 Task: Schedule a Microsoft Teams meeting titled 'Global Team Meeting' on Thu 08/10/23 from 3:00 PM Dhaka time to 3:30 PM Kathmandu time, and include a message about the meeting.
Action: Mouse moved to (7, 63)
Screenshot: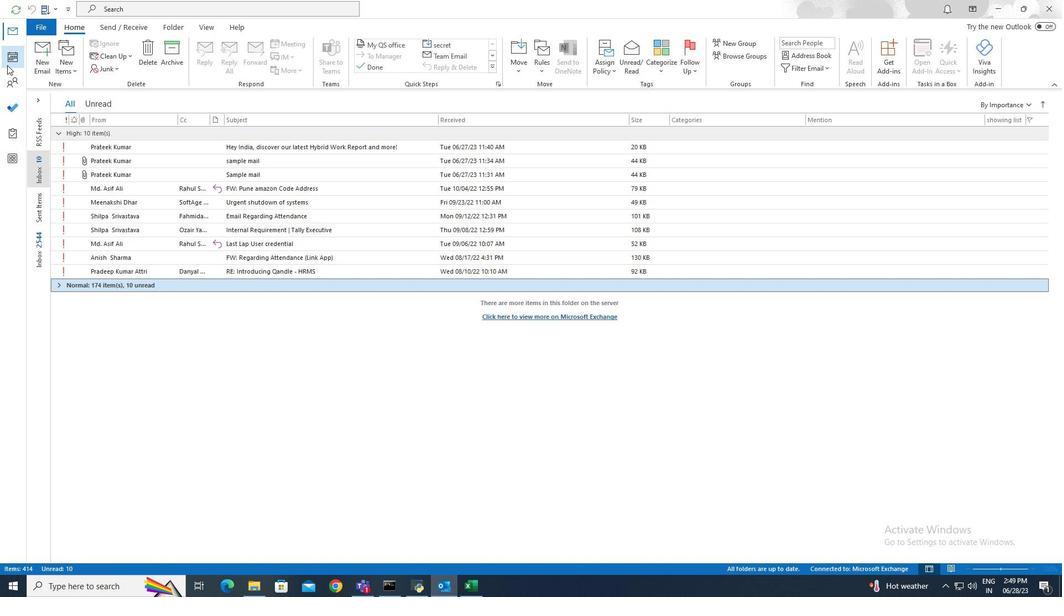 
Action: Mouse pressed left at (7, 63)
Screenshot: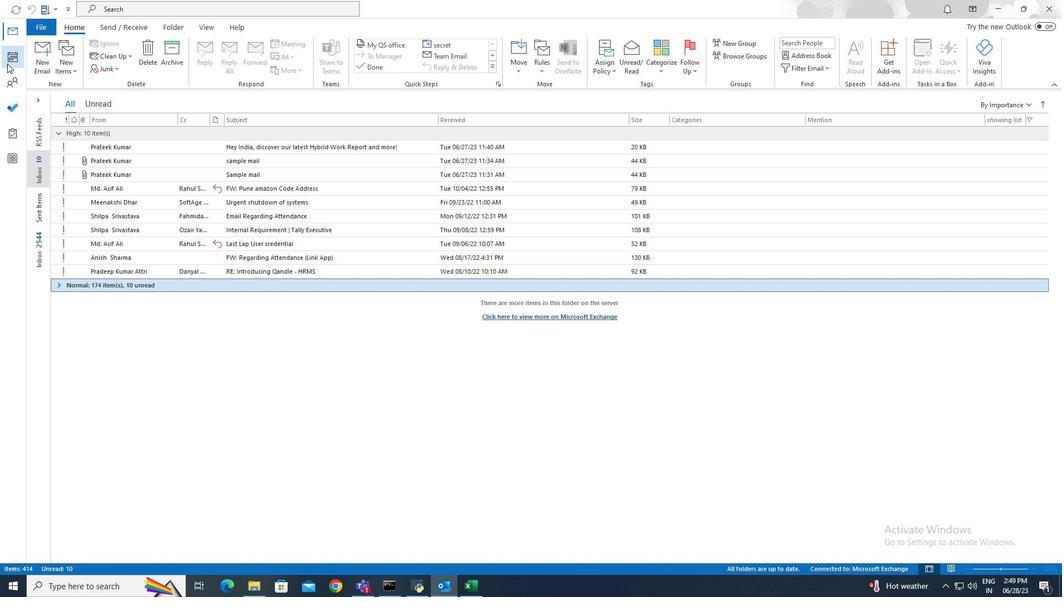 
Action: Mouse moved to (83, 42)
Screenshot: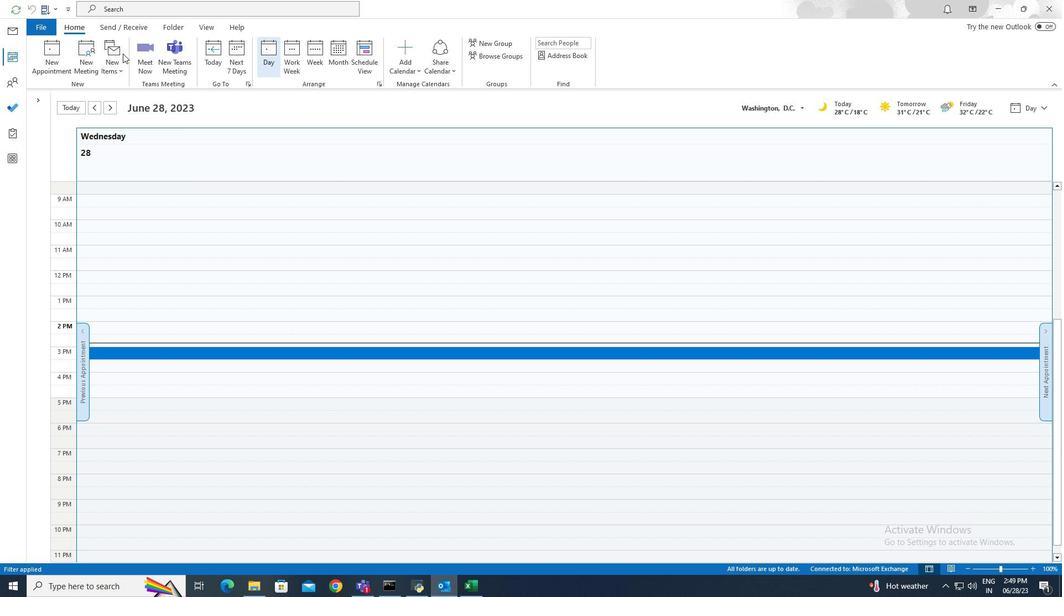 
Action: Mouse pressed left at (83, 42)
Screenshot: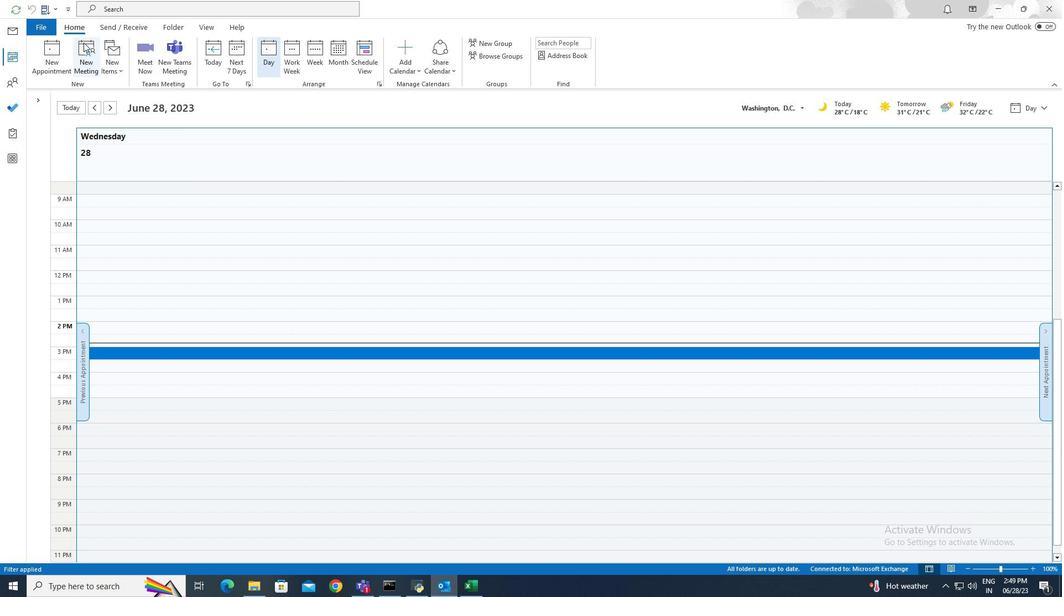 
Action: Mouse moved to (114, 143)
Screenshot: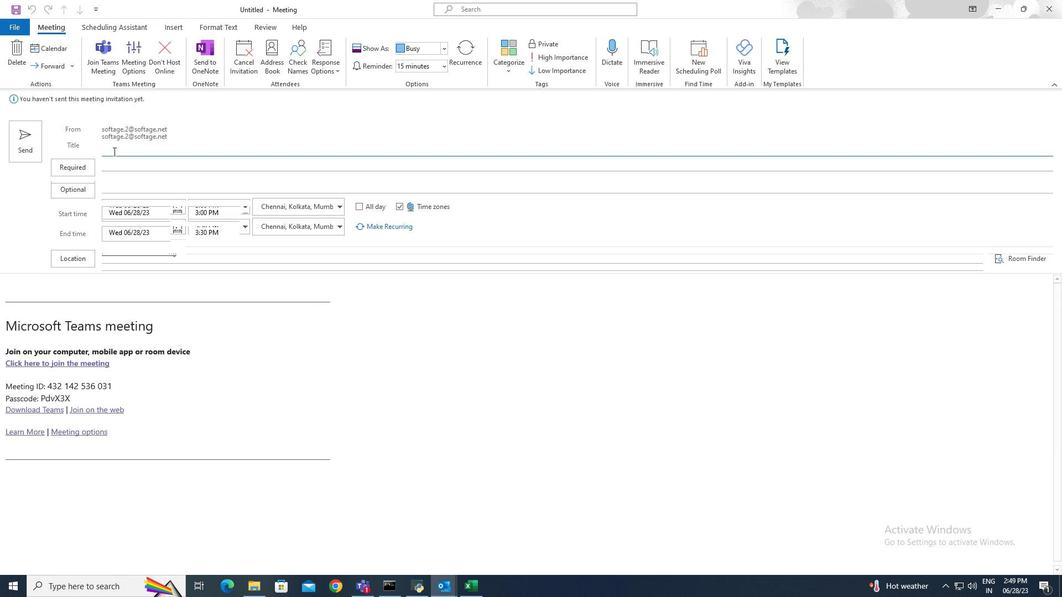 
Action: Key pressed <Key.shift><Key.shift><Key.shift><Key.shift><Key.shift><Key.shift><Key.shift><Key.shift><Key.shift><Key.shift><Key.shift><Key.shift><Key.shift><Key.shift>Global<Key.space><Key.shift>Team<Key.space><Key.shift>Meeting
Screenshot: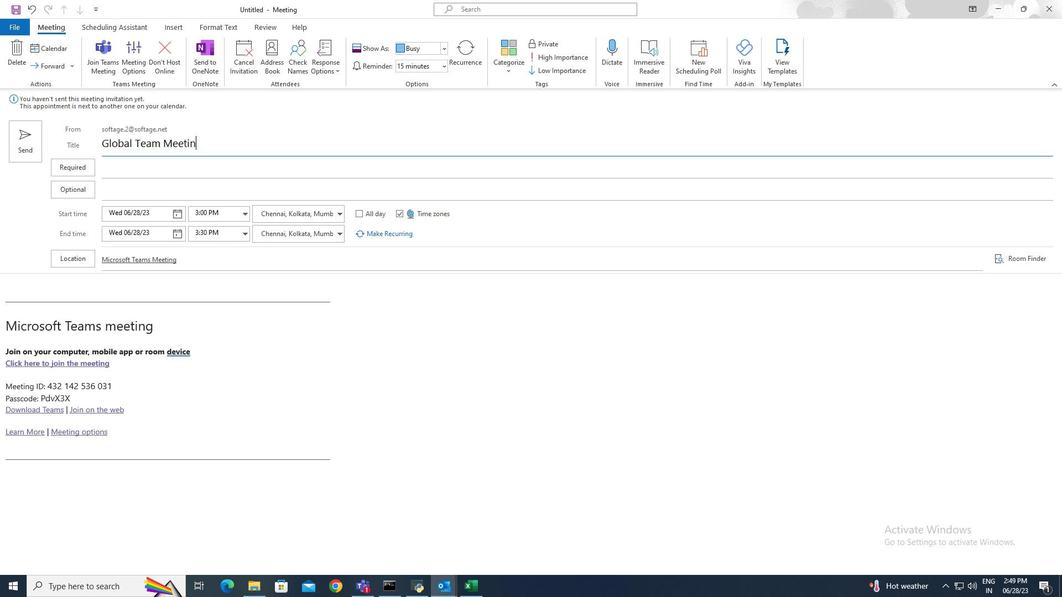 
Action: Mouse moved to (176, 218)
Screenshot: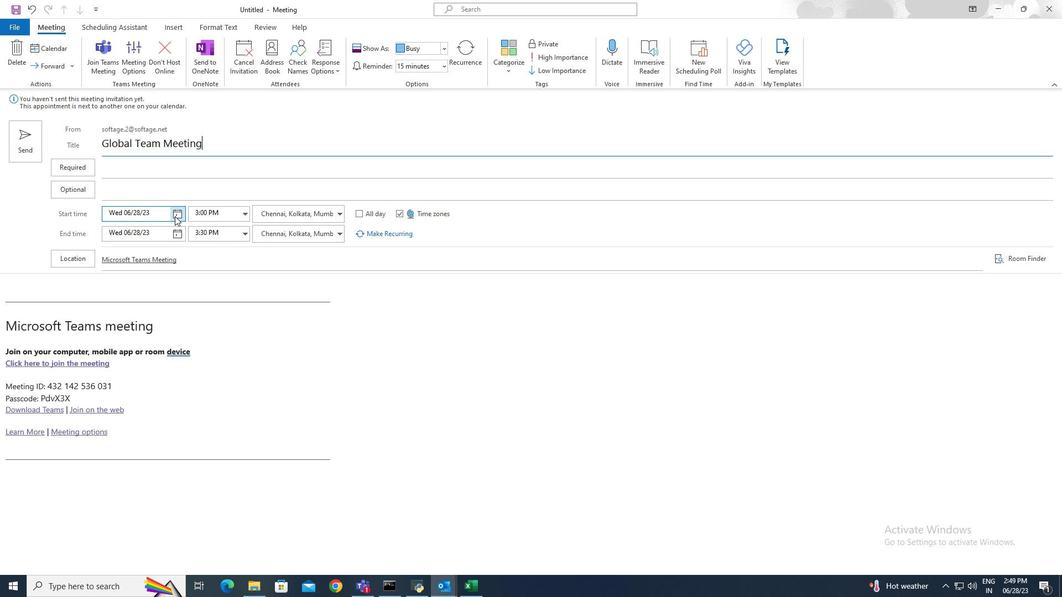 
Action: Mouse pressed left at (176, 218)
Screenshot: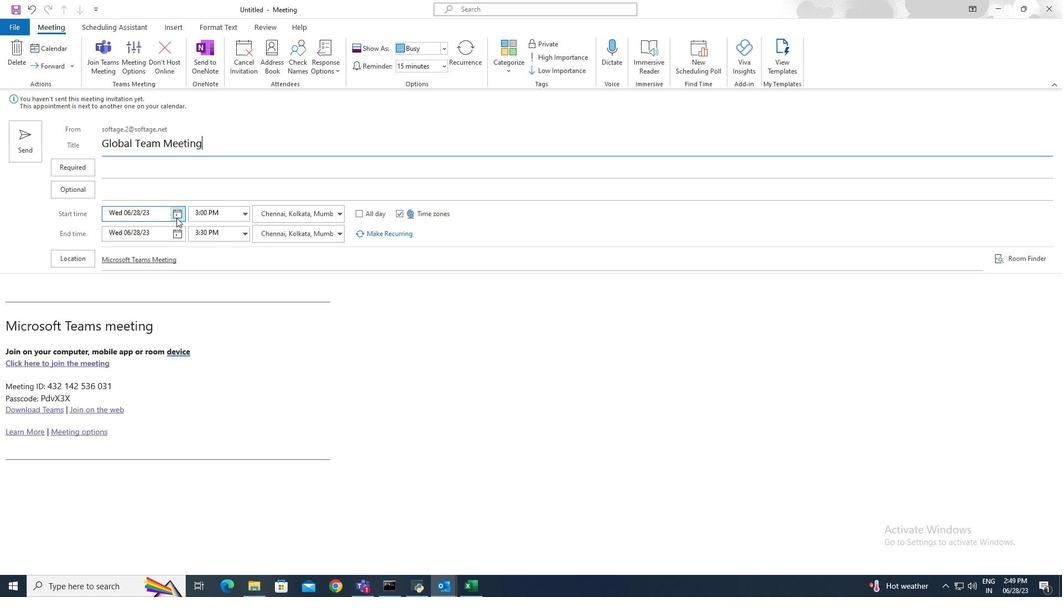 
Action: Mouse moved to (176, 231)
Screenshot: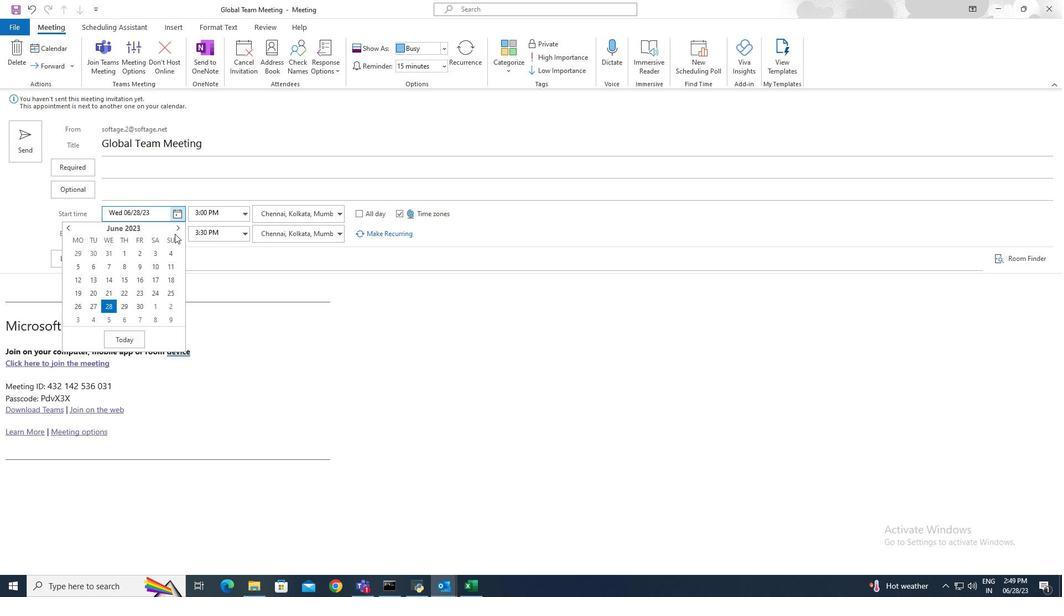 
Action: Mouse pressed left at (176, 231)
Screenshot: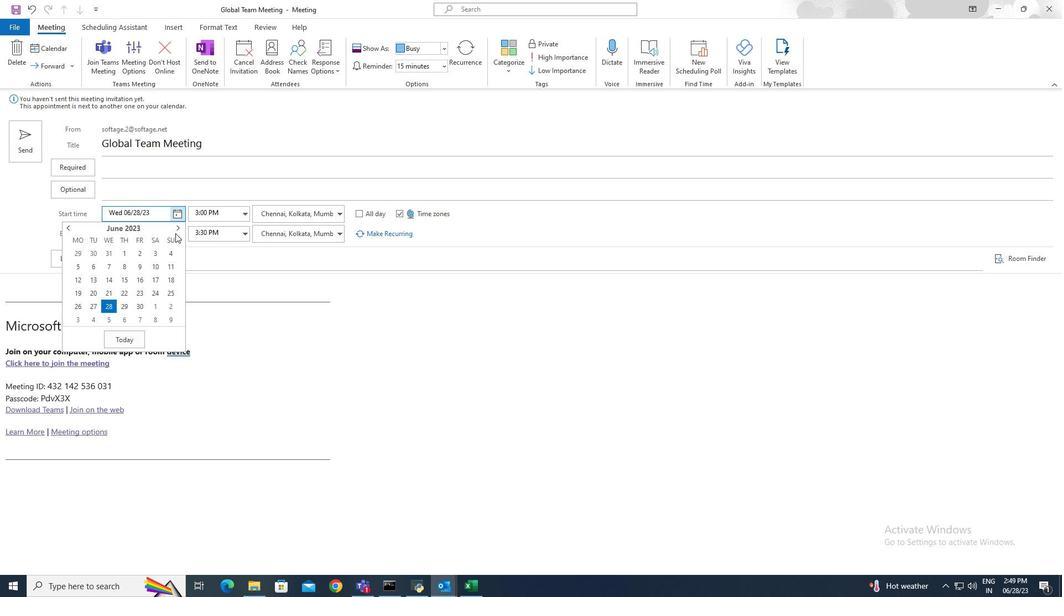 
Action: Mouse pressed left at (176, 231)
Screenshot: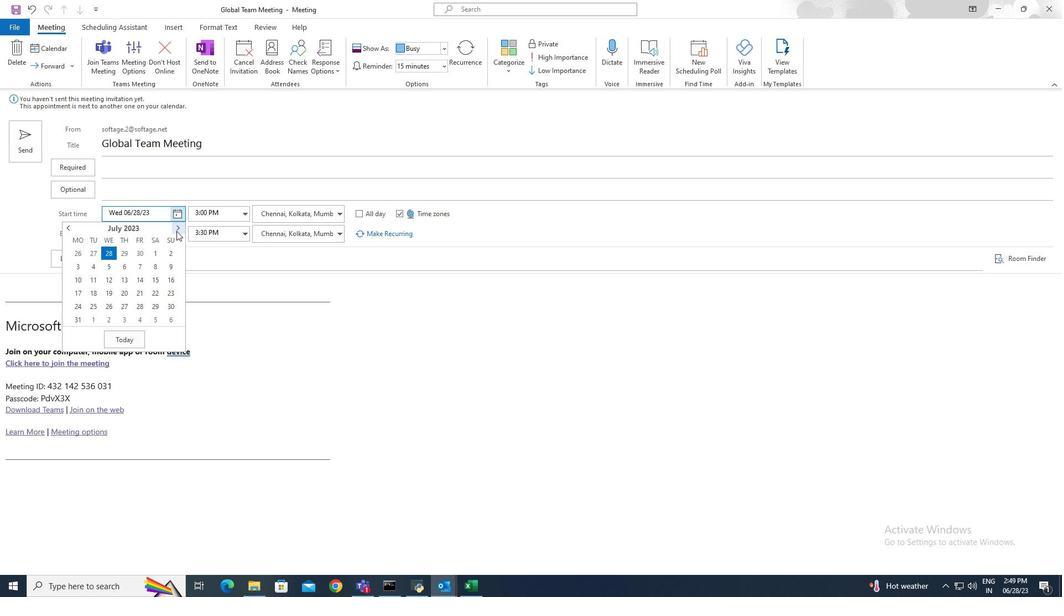 
Action: Mouse moved to (125, 265)
Screenshot: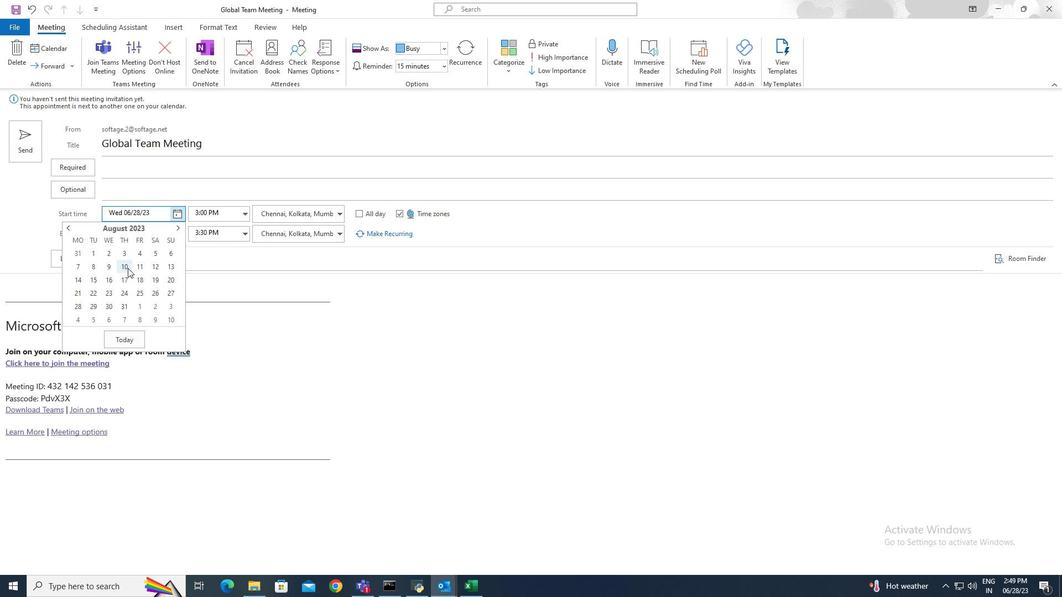 
Action: Mouse pressed left at (125, 265)
Screenshot: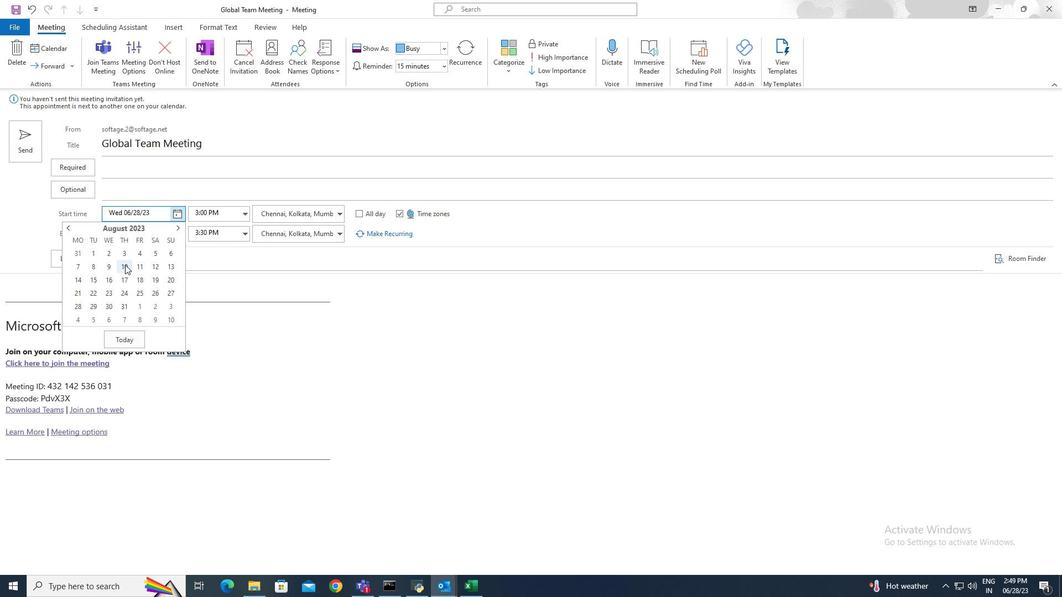 
Action: Mouse moved to (339, 214)
Screenshot: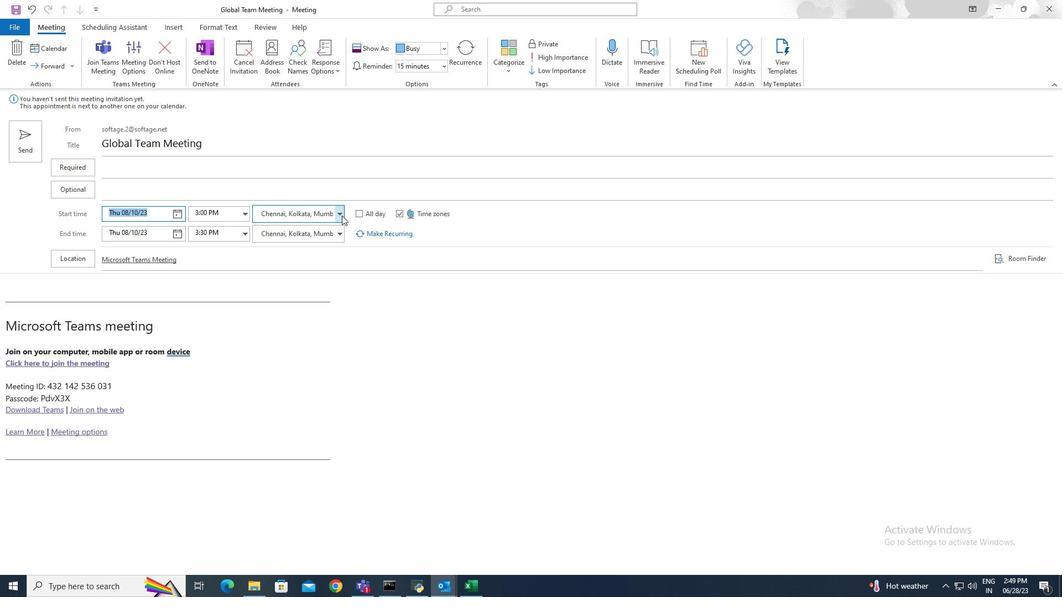 
Action: Mouse pressed left at (339, 214)
Screenshot: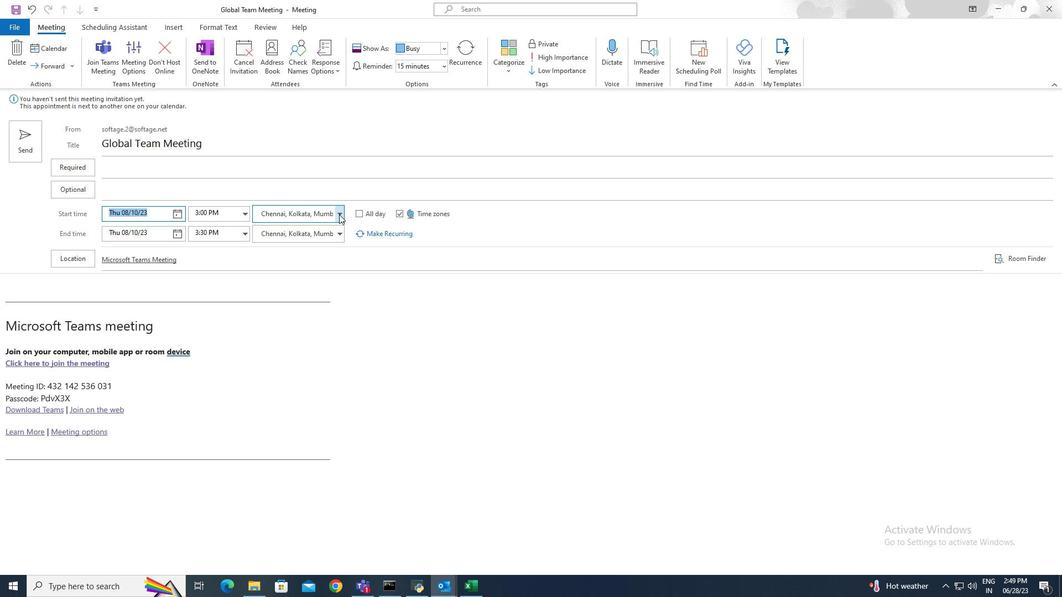 
Action: Mouse moved to (282, 263)
Screenshot: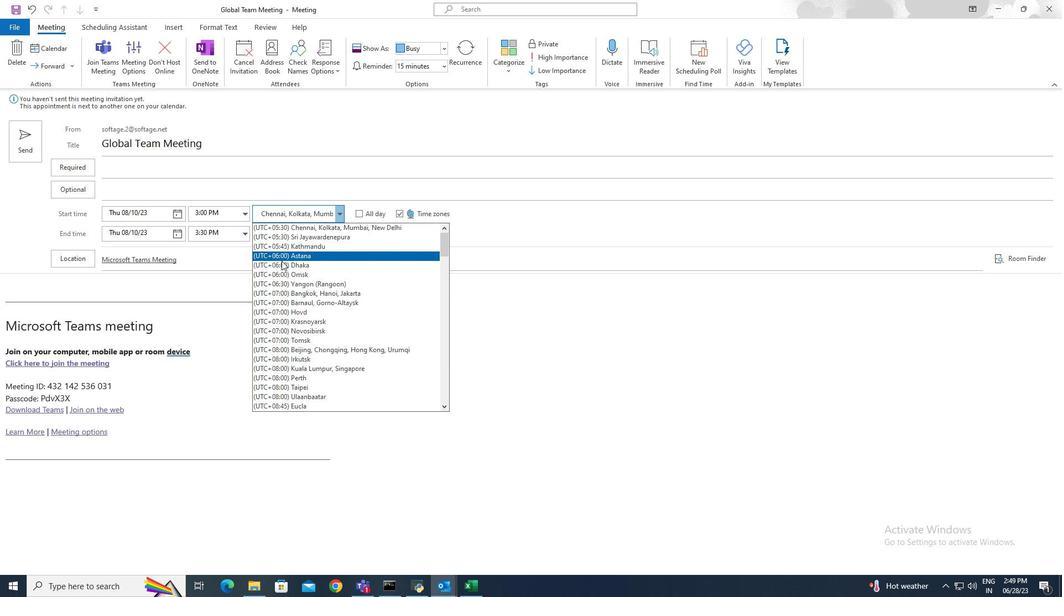 
Action: Mouse pressed left at (282, 263)
Screenshot: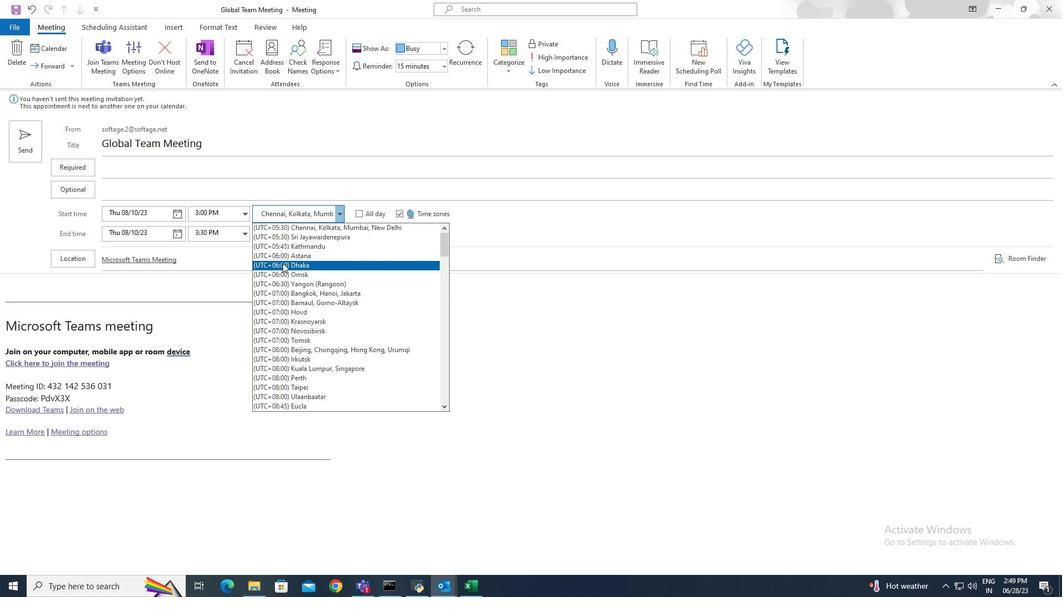 
Action: Mouse moved to (340, 226)
Screenshot: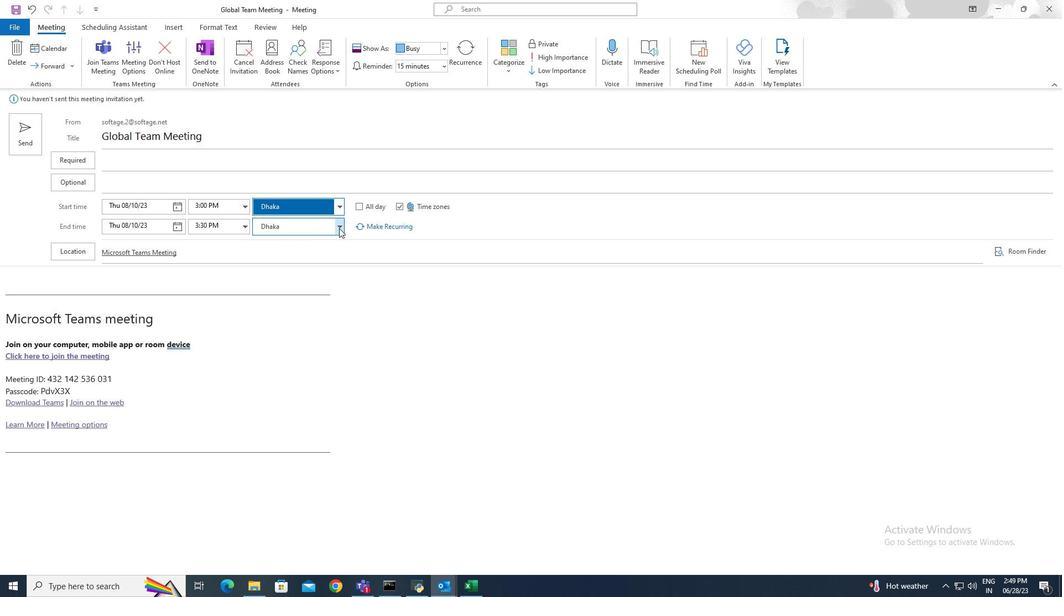 
Action: Mouse pressed left at (340, 226)
Screenshot: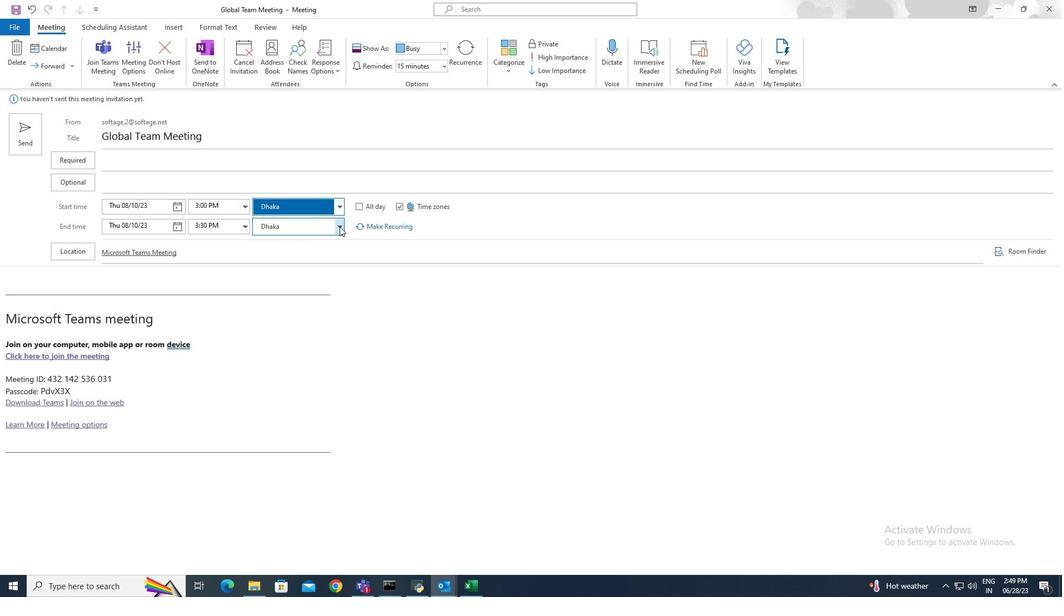 
Action: Mouse moved to (444, 240)
Screenshot: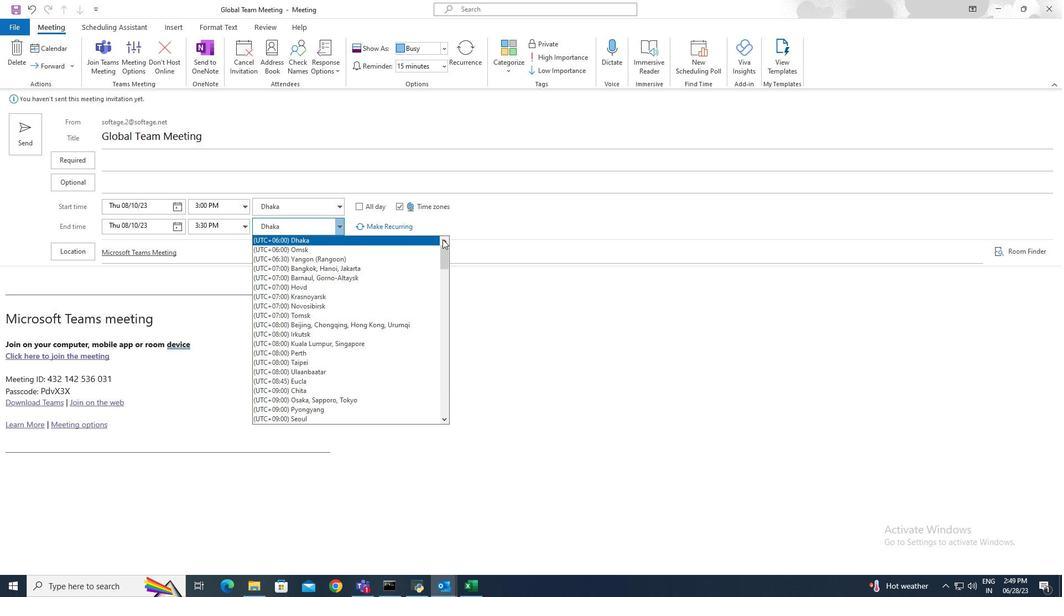 
Action: Mouse pressed left at (444, 240)
Screenshot: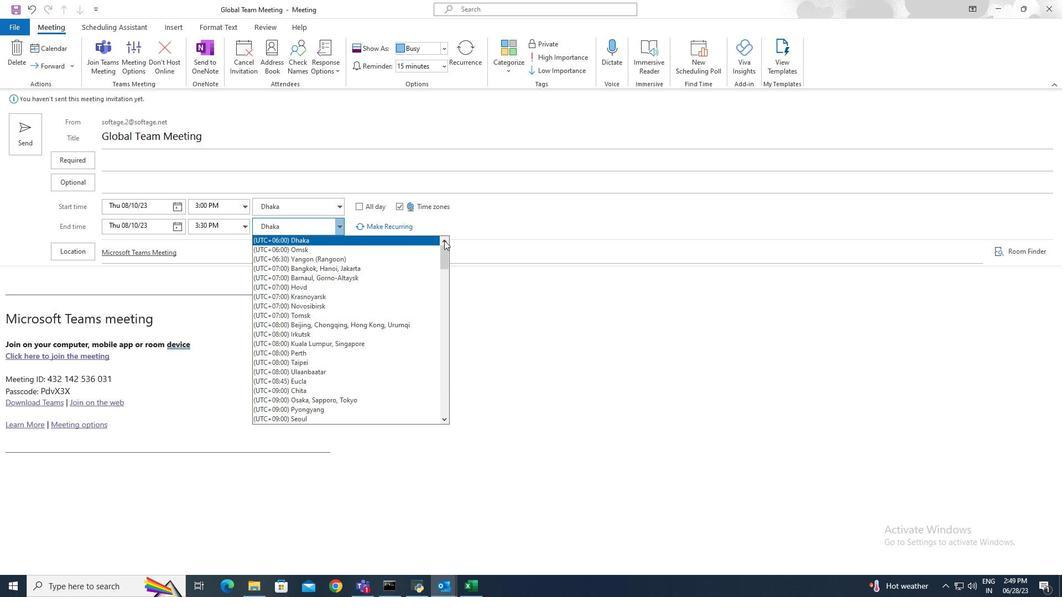 
Action: Mouse moved to (444, 240)
Screenshot: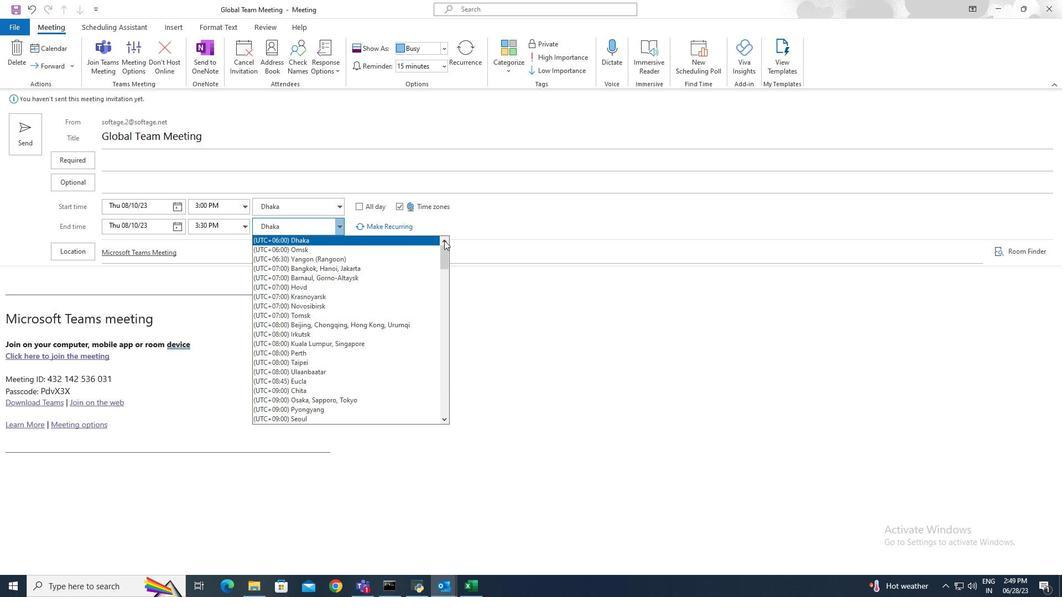 
Action: Mouse pressed left at (444, 240)
Screenshot: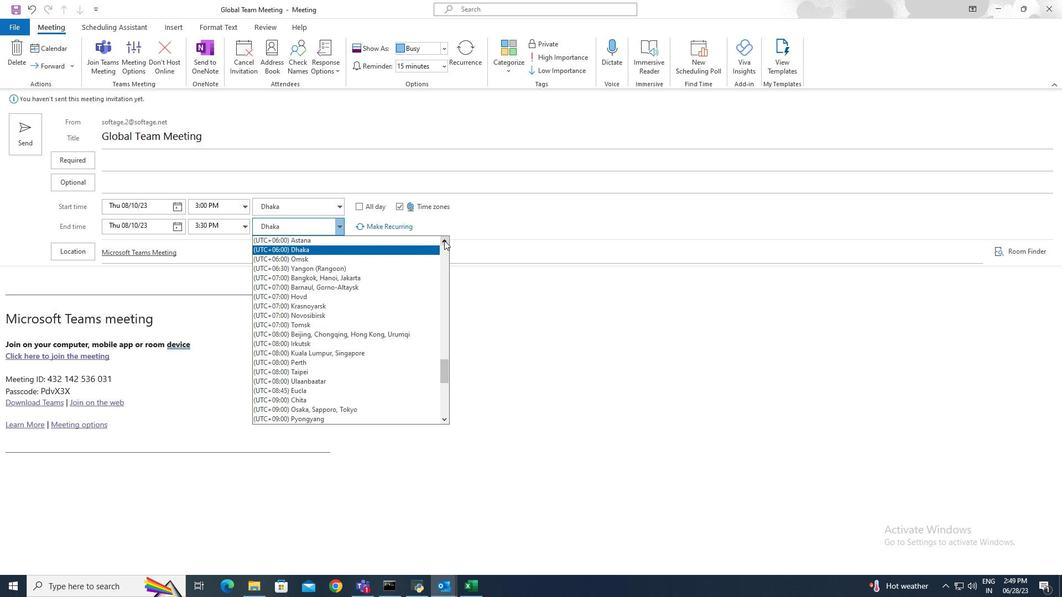 
Action: Mouse moved to (331, 239)
Screenshot: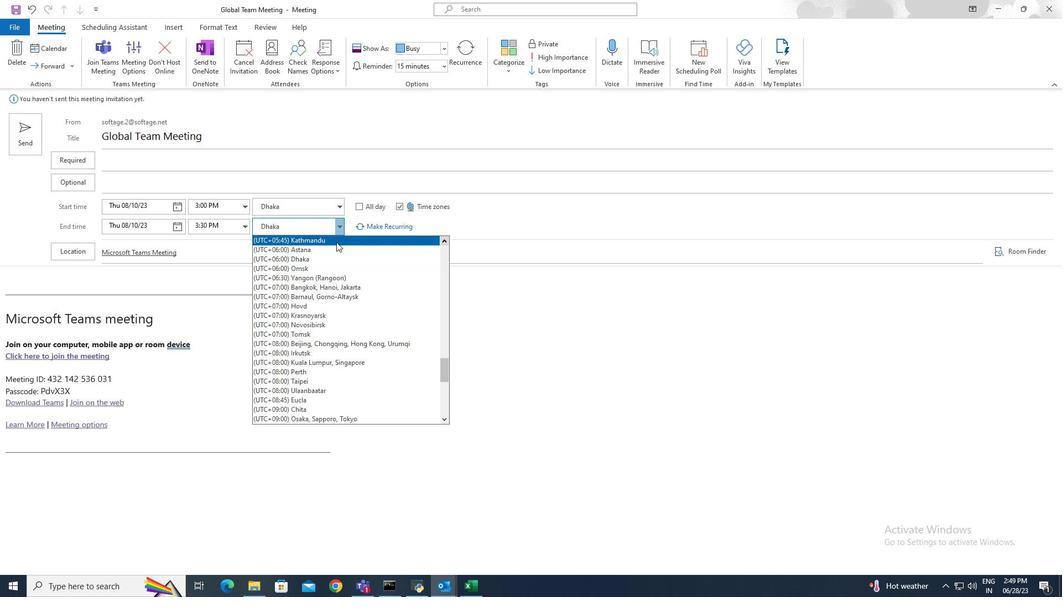 
Action: Mouse pressed left at (331, 239)
Screenshot: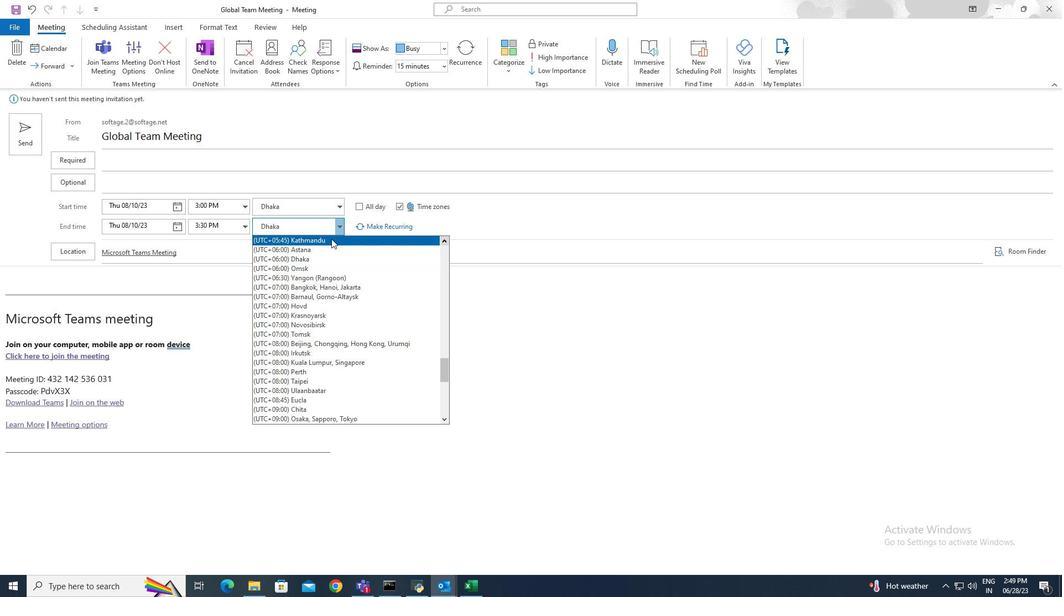 
Action: Mouse moved to (156, 279)
Screenshot: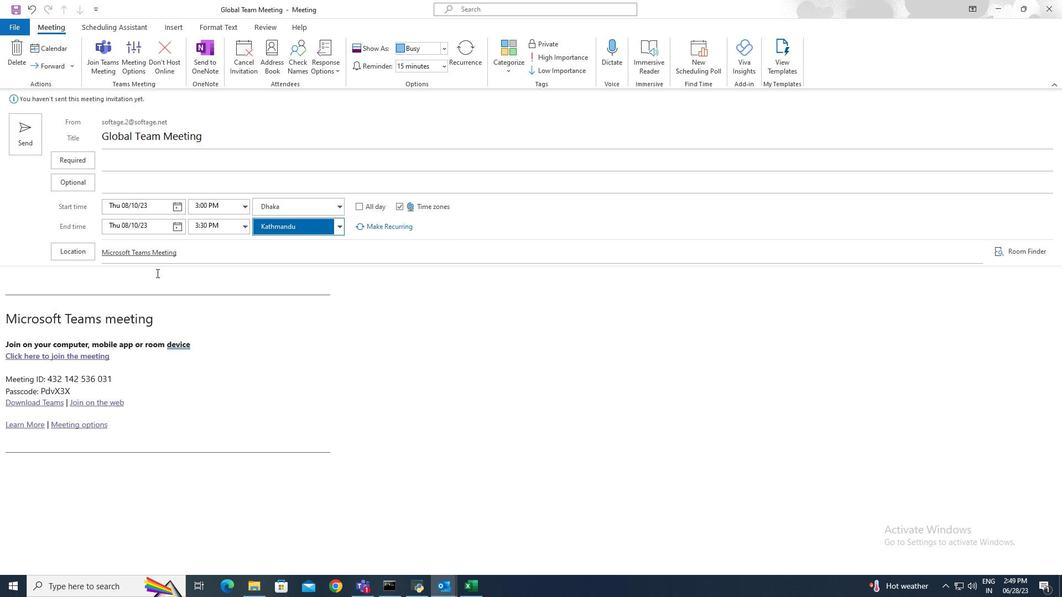 
Action: Mouse pressed left at (156, 279)
Screenshot: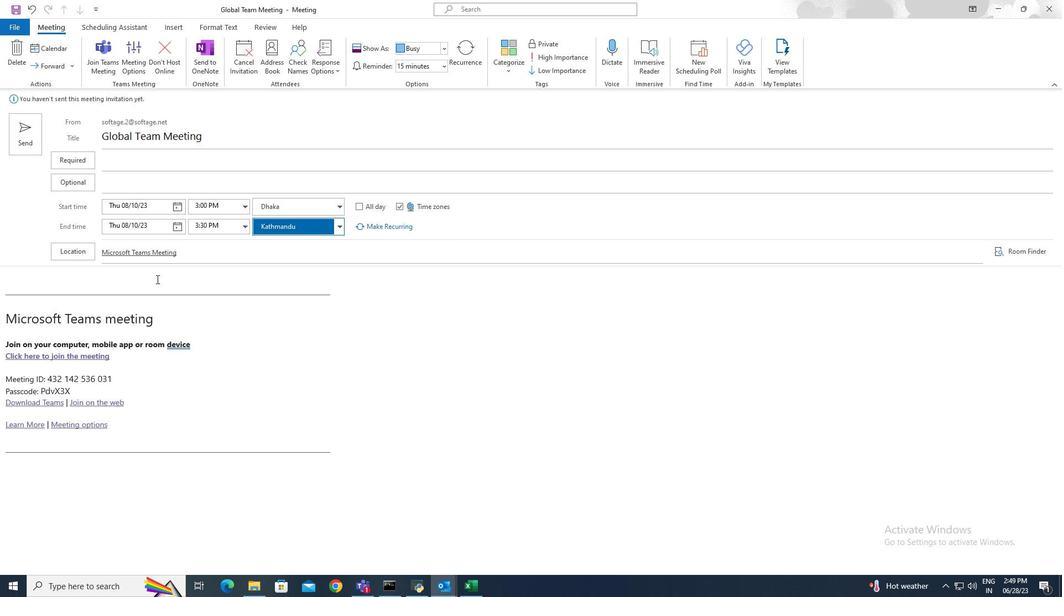 
Action: Key pressed <Key.shift>We<Key.space>are<Key.space>excited<Key.space>to<Key.space>announce<Key.space>the<Key.space>upcoming<Key.space><Key.shift>Global<Key.space><Key.shift><Key.shift><Key.shift><Key.shift><Key.shift><Key.shift><Key.shift><Key.shift><Key.shift><Key.shift><Key.shift><Key.shift><Key.shift><Key.shift><Key.shift><Key.shift><Key.shift><Key.shift><Key.shift>Team<Key.space><Key.shift>Meeting<Key.space><Key.backspace>,<Key.space><Key.shift>which<Key.space>will<Key.space>bring<Key.space>together<Key.space>our<Key.space>colleagues<Key.space>from<Key.space>various<Key.space>time<Key.space>zones<Key.space>for<Key.space>a<Key.space>collaborative<Key.space>discussion.<Key.space><Key.shift>To<Key.space>ensure<Key.space>seamless<Key.space>coordination<Key.space><Key.backspace>,<Key.space>the<Key.space>event<Key.space>will<Key.space>be<Key.space>scheduled<Key.space>across<Key.space>different<Key.space>time<Key.space>zones.
Screenshot: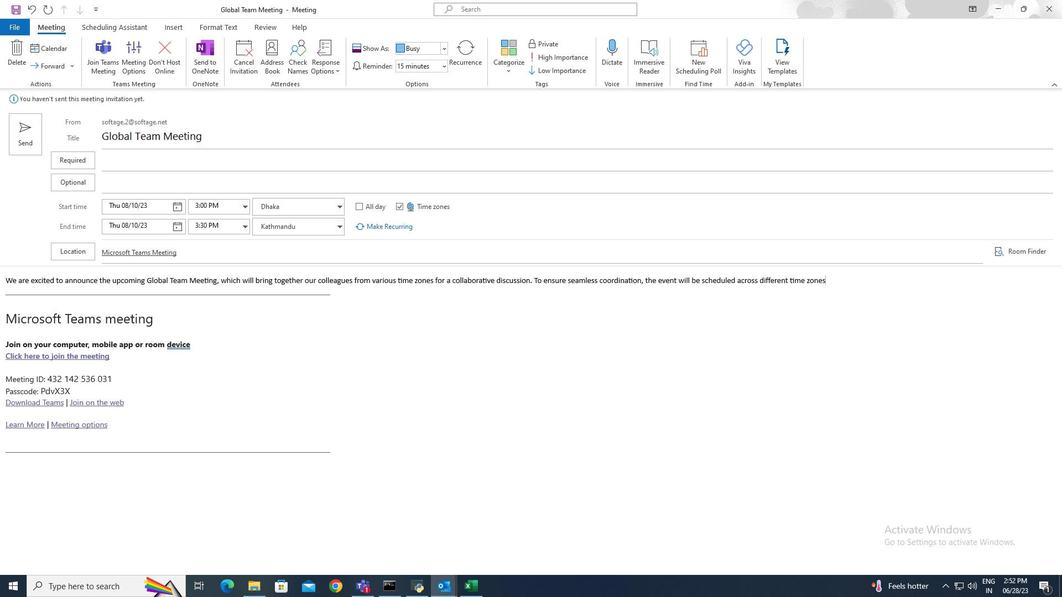 
Action: Mouse moved to (32, 140)
Screenshot: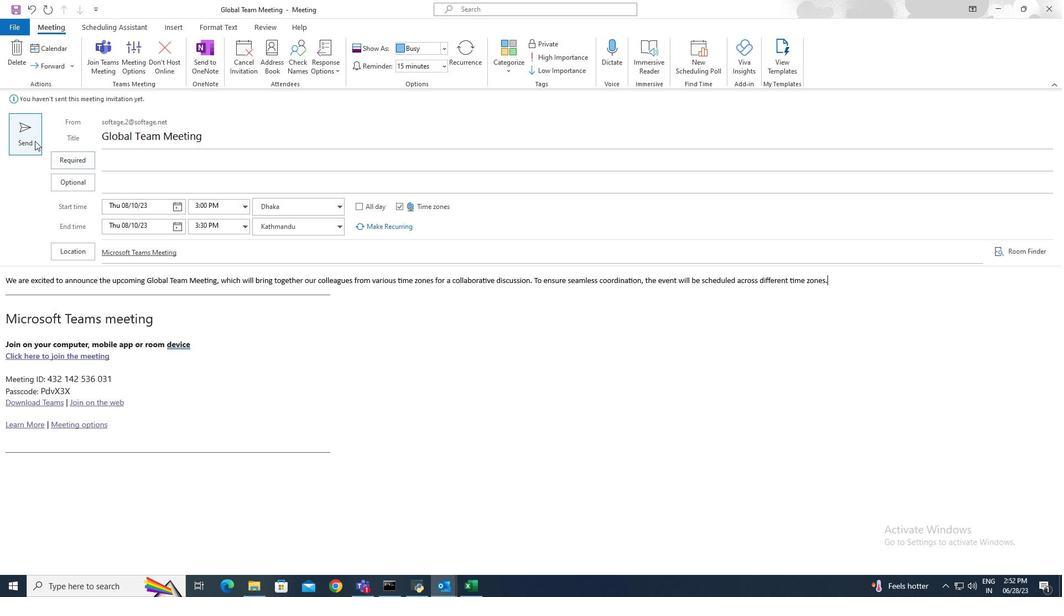 
Action: Mouse pressed left at (32, 140)
Screenshot: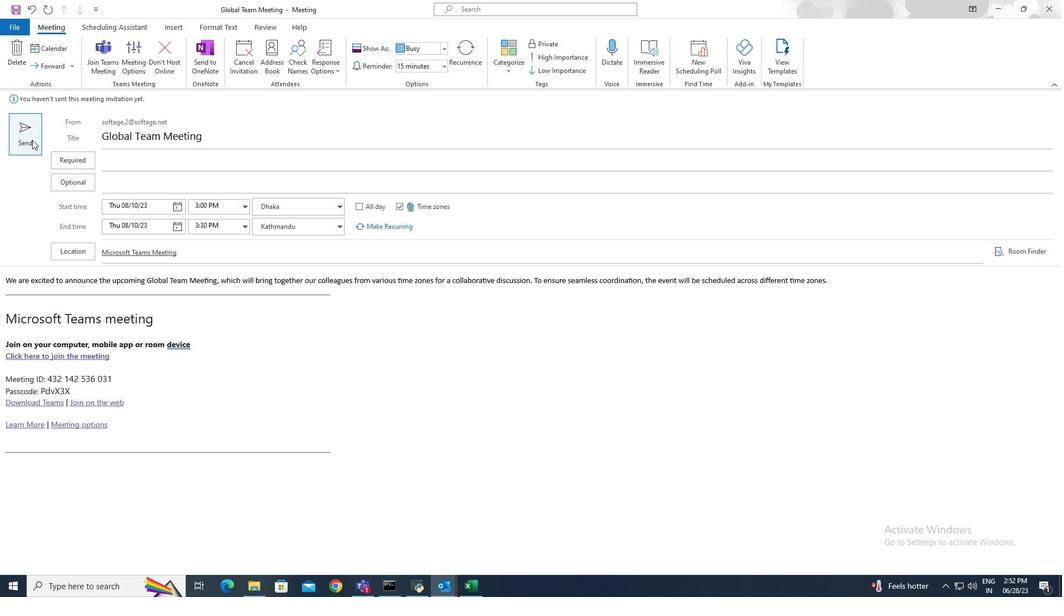 
Action: Mouse moved to (505, 326)
Screenshot: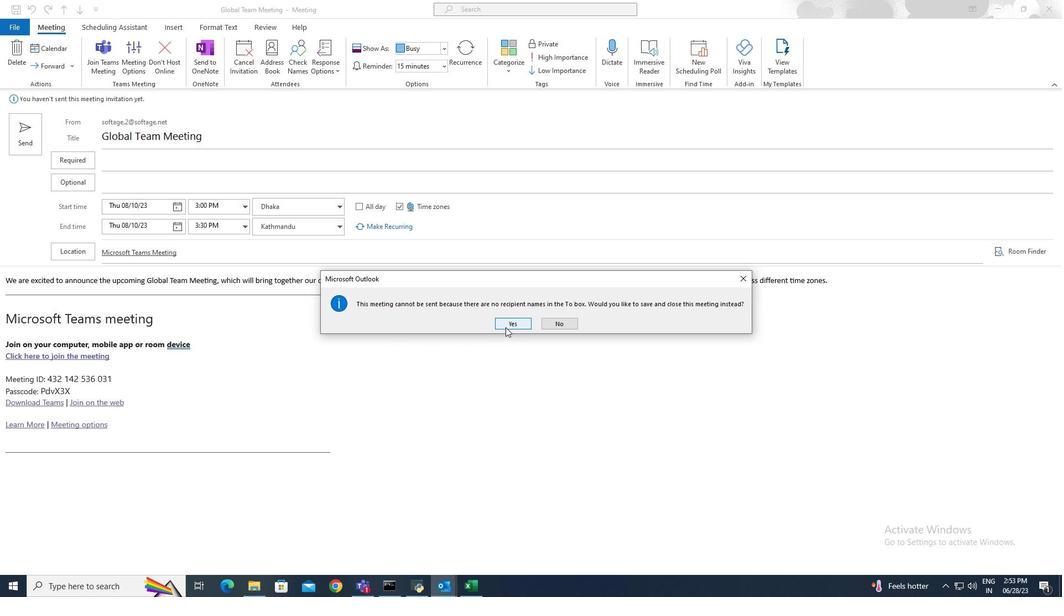 
Action: Mouse pressed left at (505, 326)
Screenshot: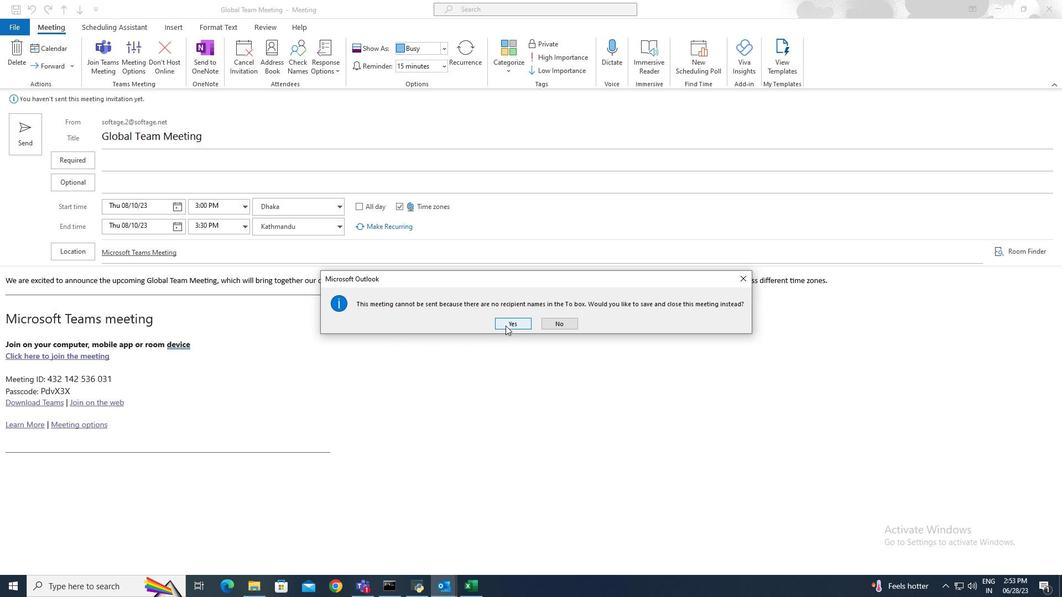 
